 Task: Look for products in the category "Frozen Meals" from Forks Over Knives only.
Action: Mouse moved to (265, 112)
Screenshot: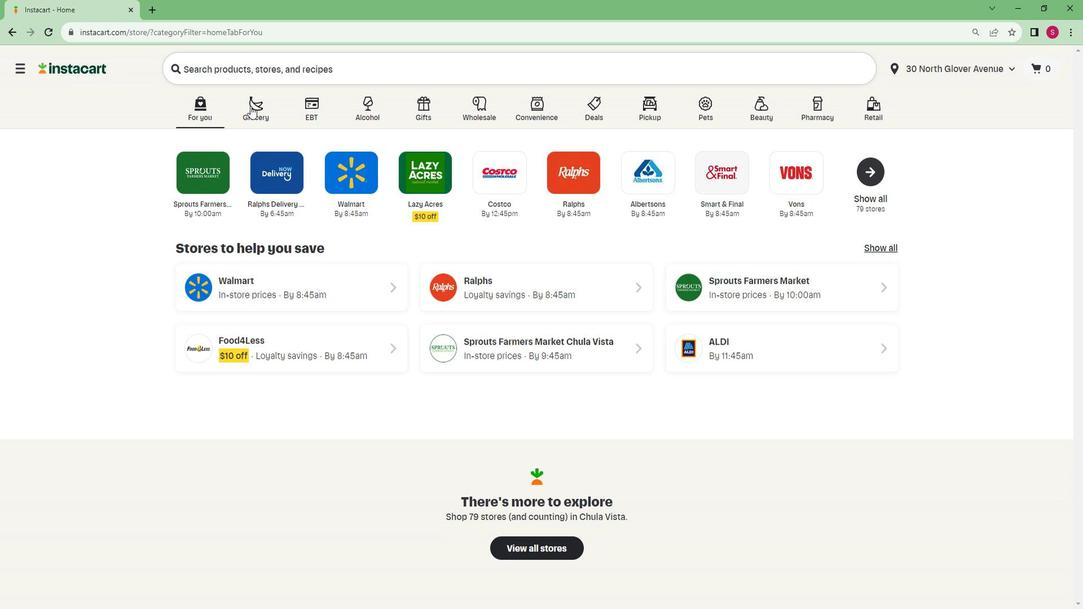 
Action: Mouse pressed left at (265, 112)
Screenshot: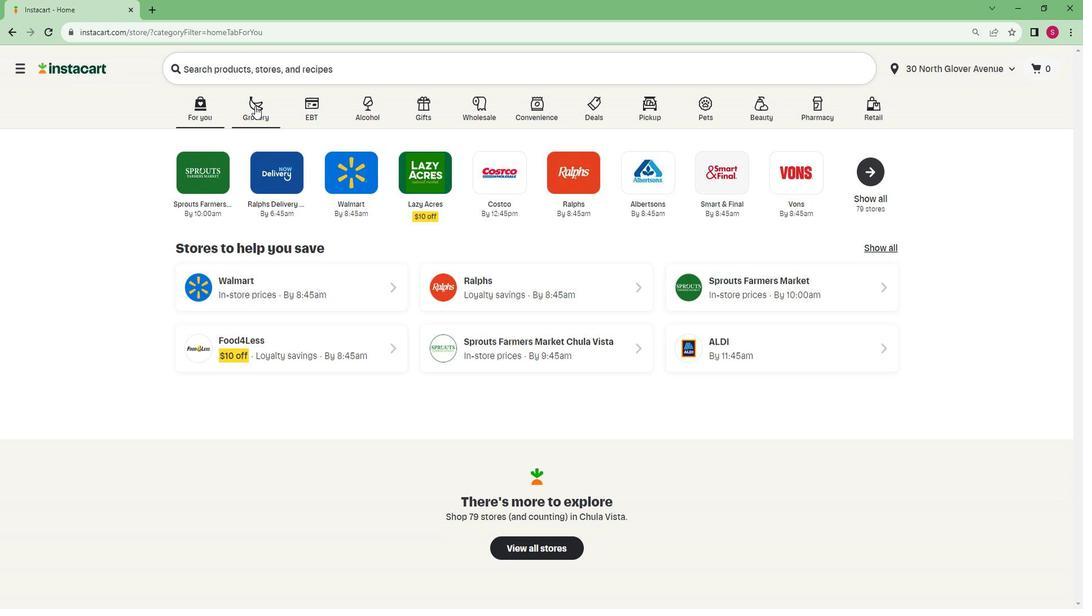 
Action: Mouse moved to (252, 336)
Screenshot: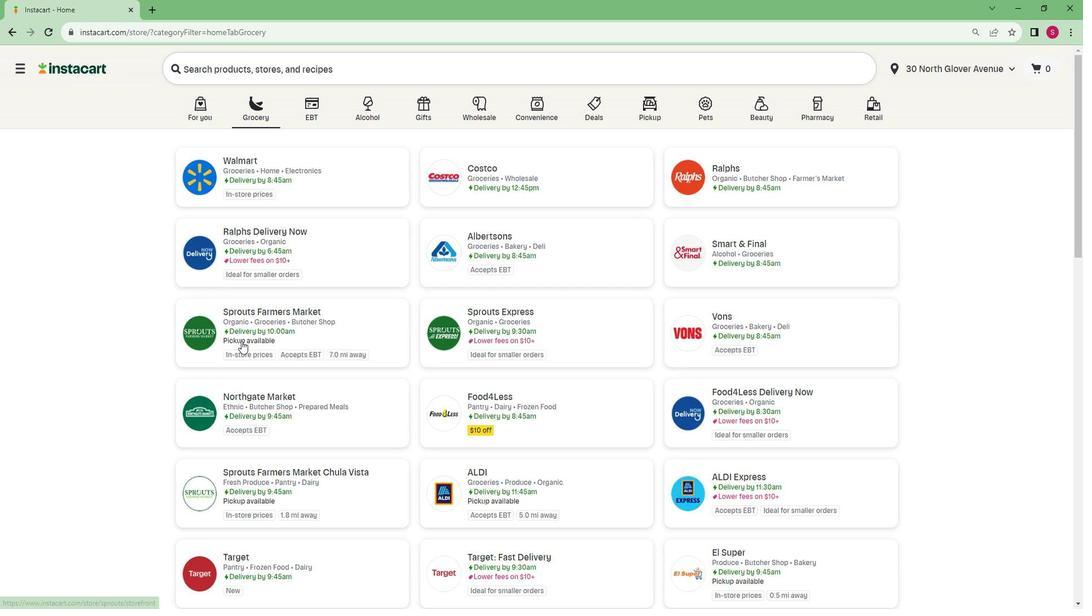 
Action: Mouse pressed left at (252, 336)
Screenshot: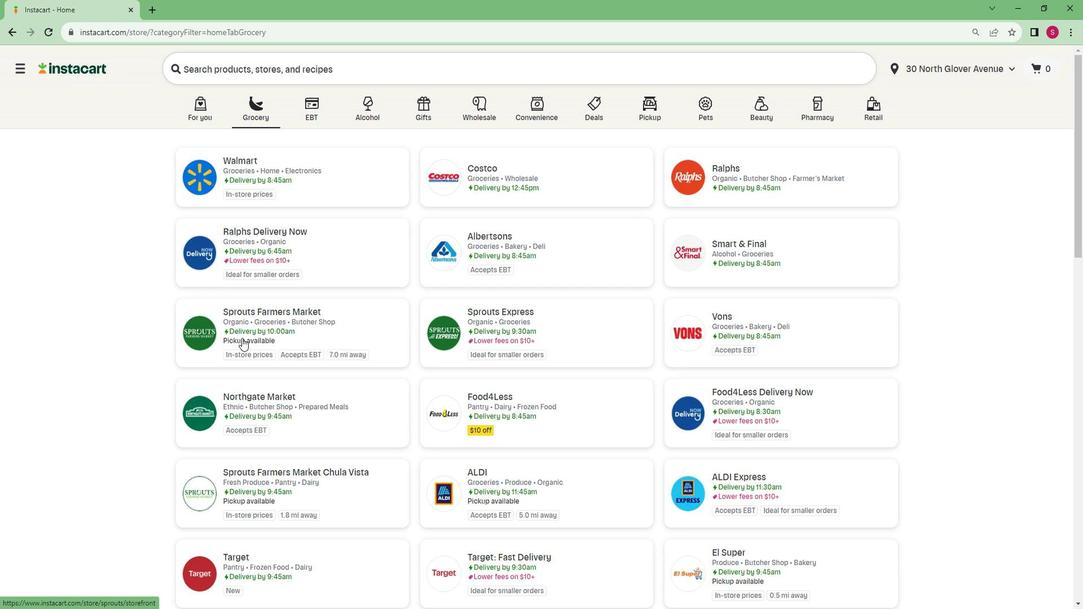 
Action: Mouse moved to (93, 449)
Screenshot: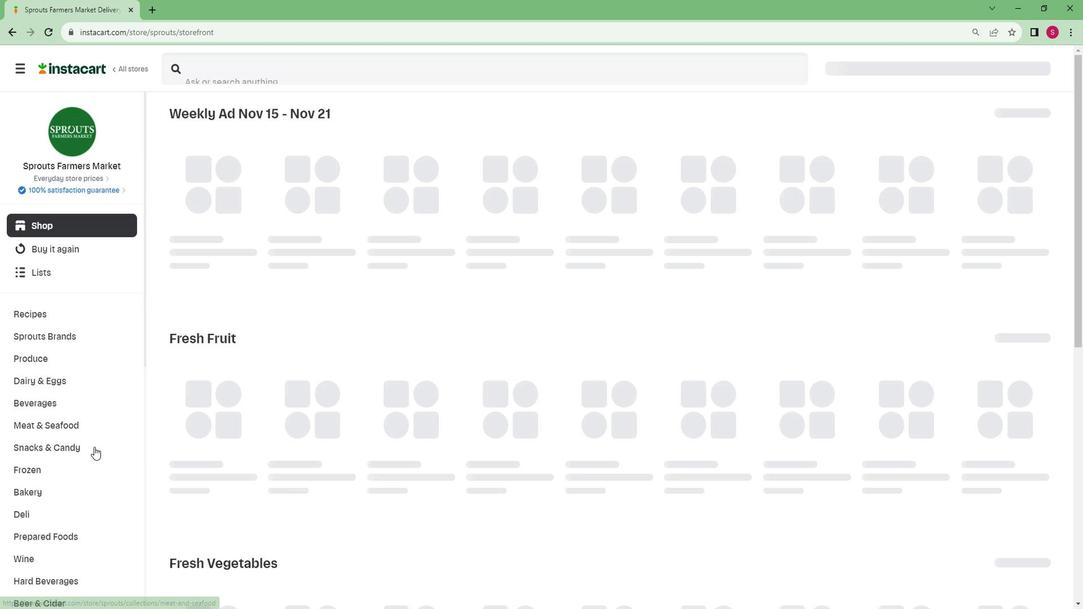 
Action: Mouse scrolled (93, 448) with delta (0, 0)
Screenshot: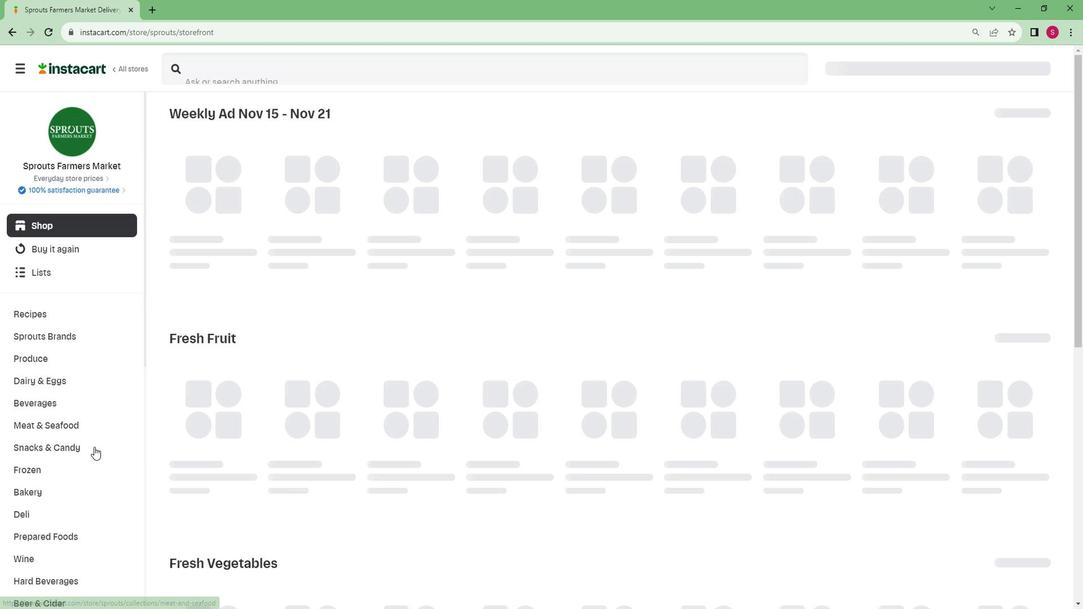 
Action: Mouse moved to (90, 451)
Screenshot: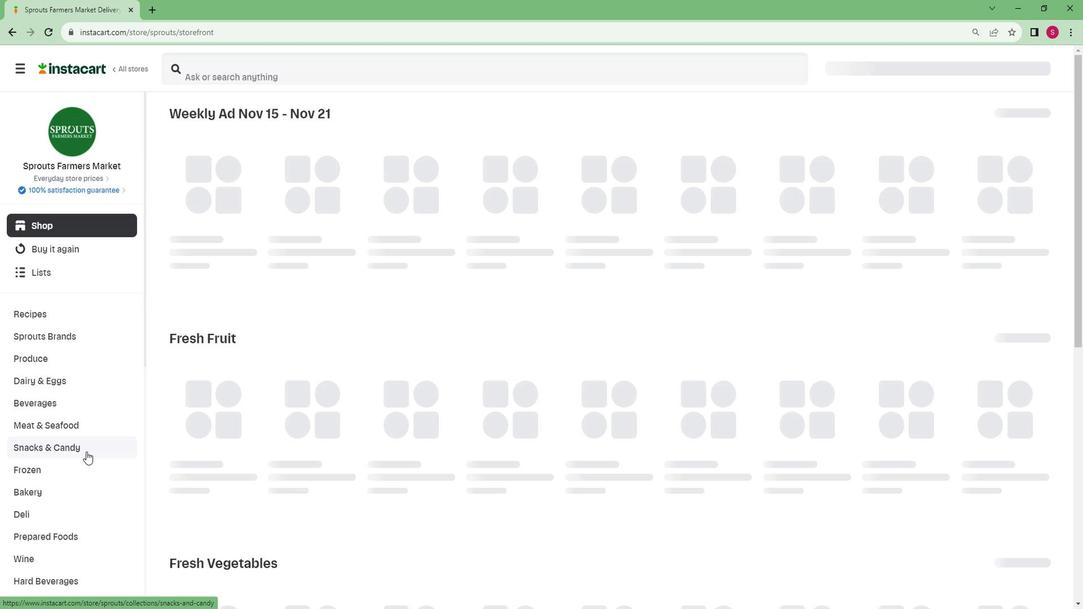 
Action: Mouse scrolled (90, 451) with delta (0, 0)
Screenshot: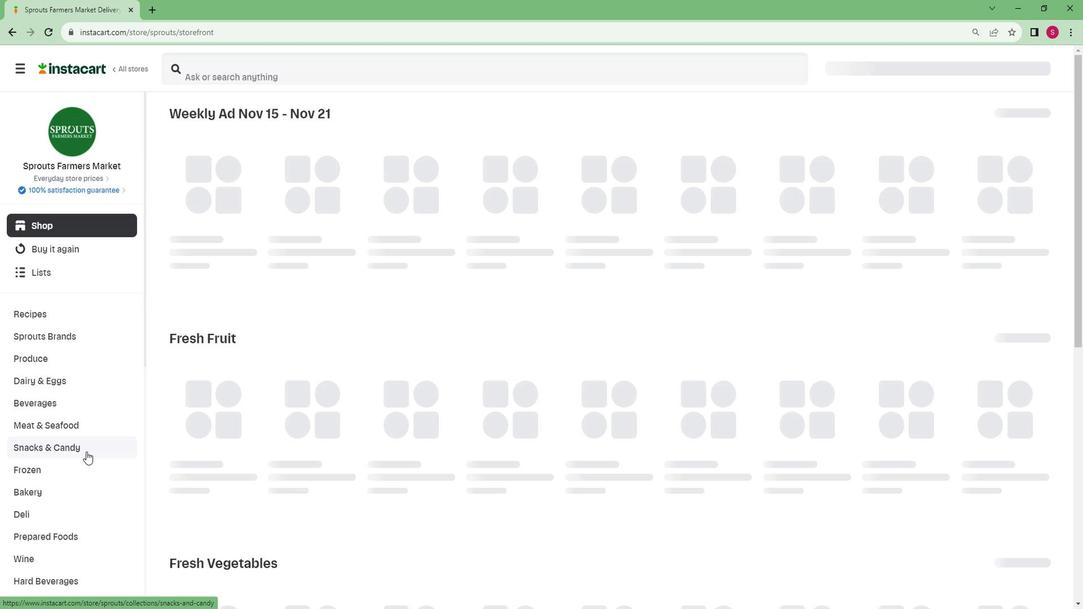 
Action: Mouse moved to (89, 452)
Screenshot: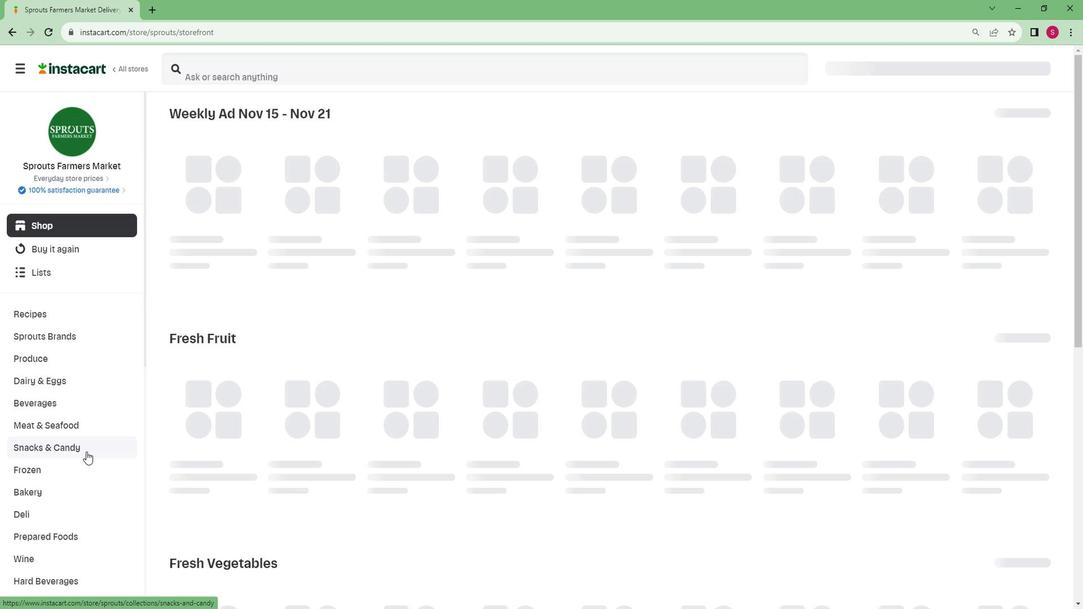 
Action: Mouse scrolled (89, 451) with delta (0, 0)
Screenshot: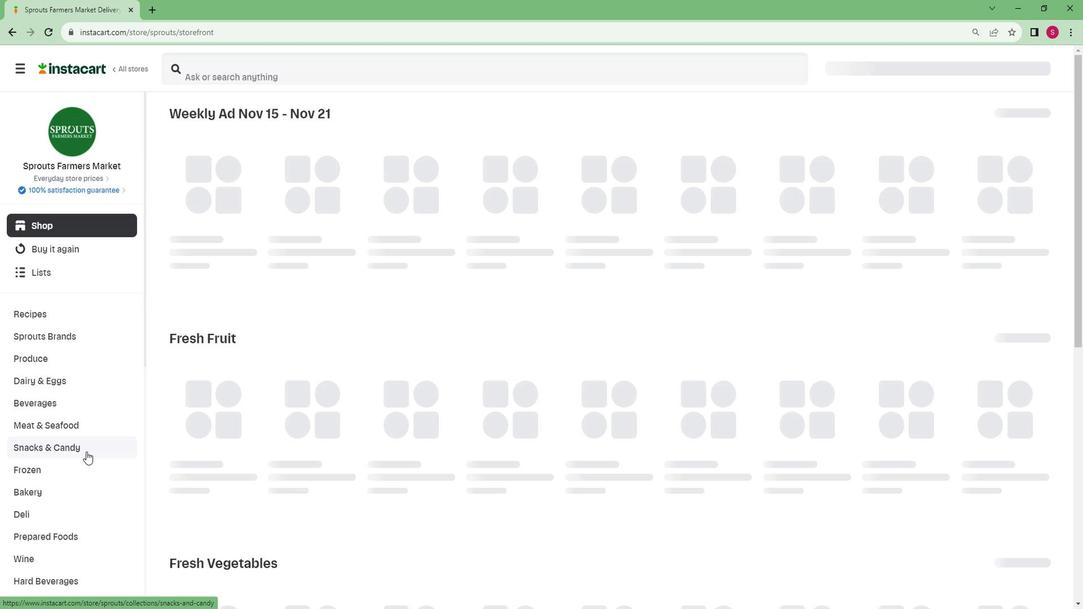 
Action: Mouse moved to (87, 452)
Screenshot: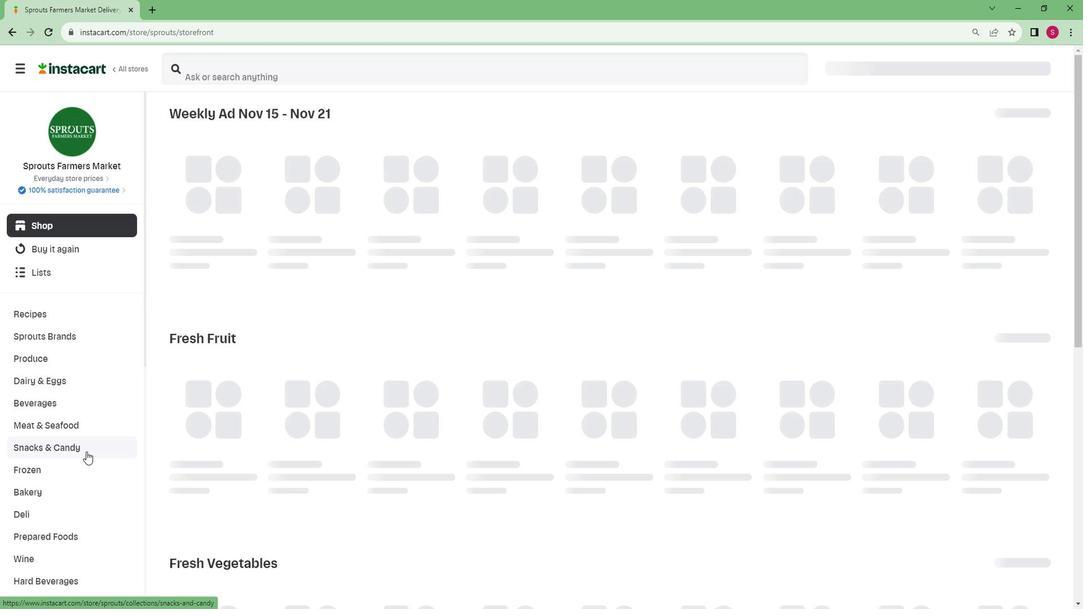 
Action: Mouse scrolled (87, 451) with delta (0, 0)
Screenshot: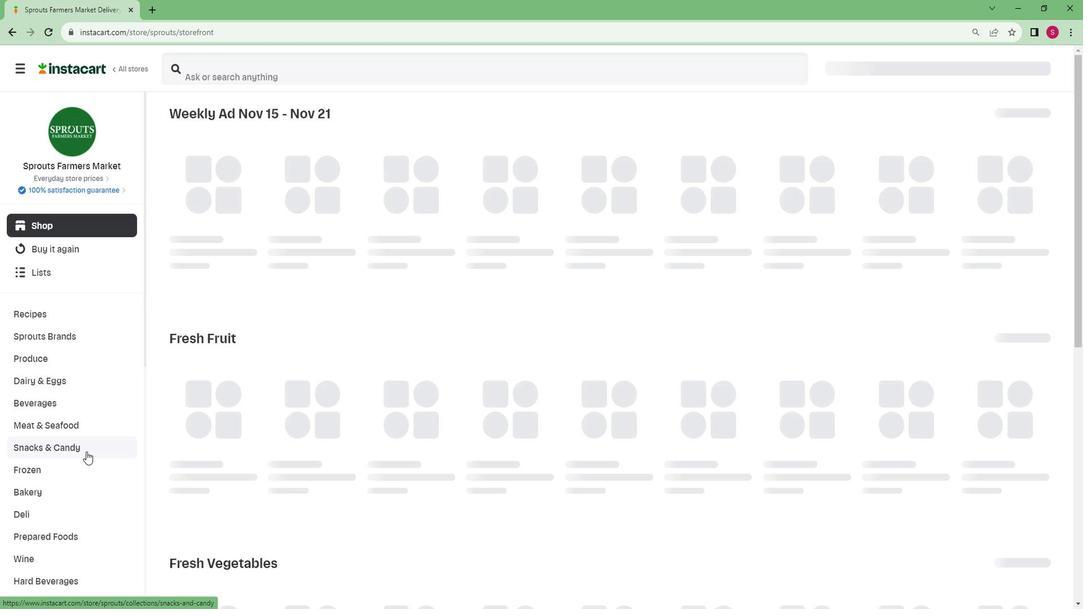 
Action: Mouse moved to (86, 453)
Screenshot: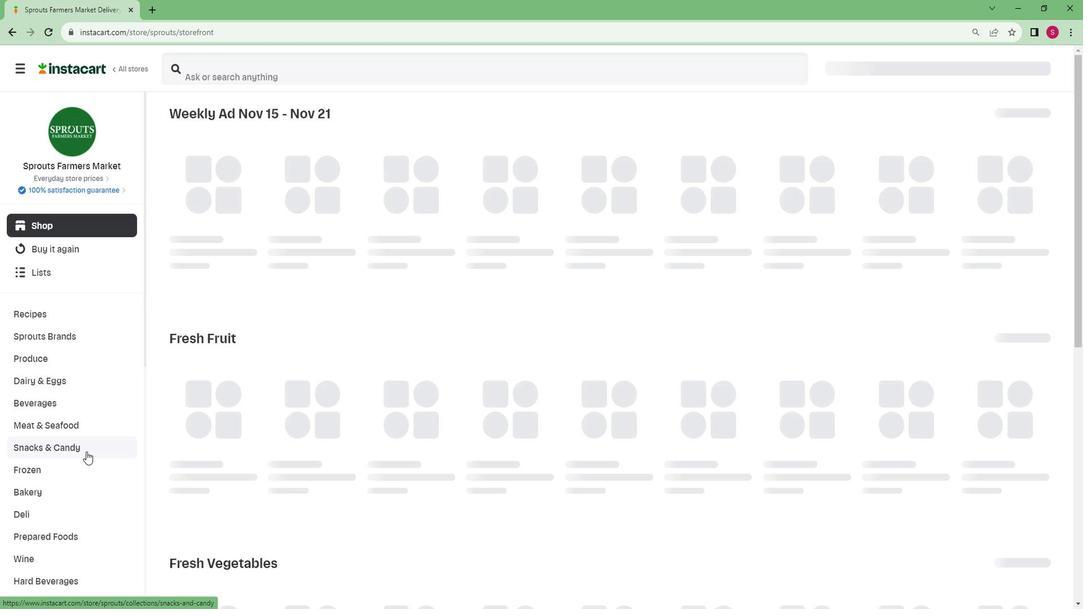 
Action: Mouse scrolled (86, 452) with delta (0, 0)
Screenshot: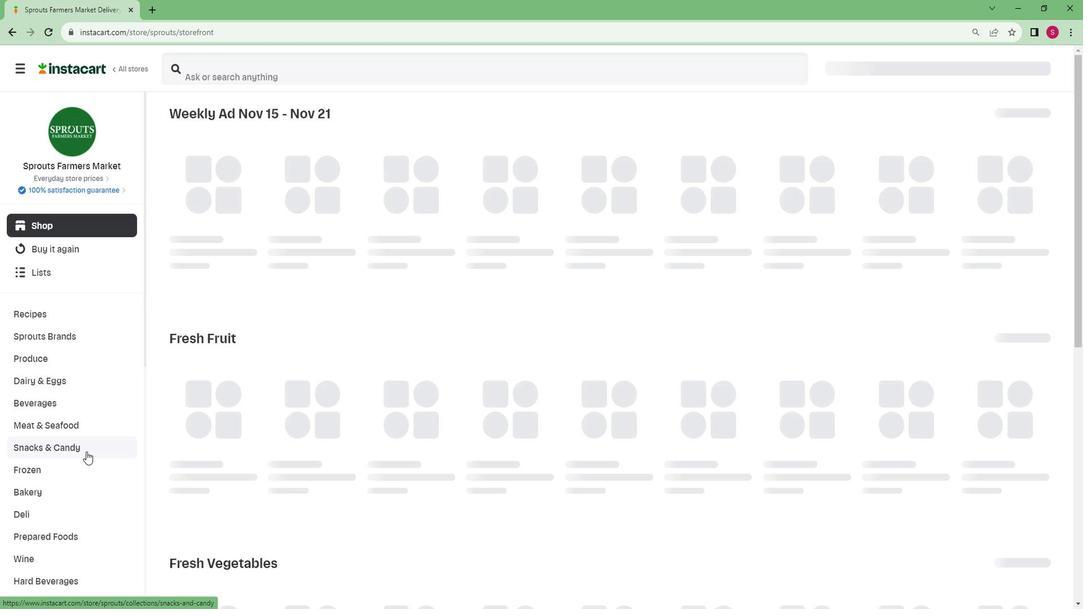 
Action: Mouse moved to (86, 453)
Screenshot: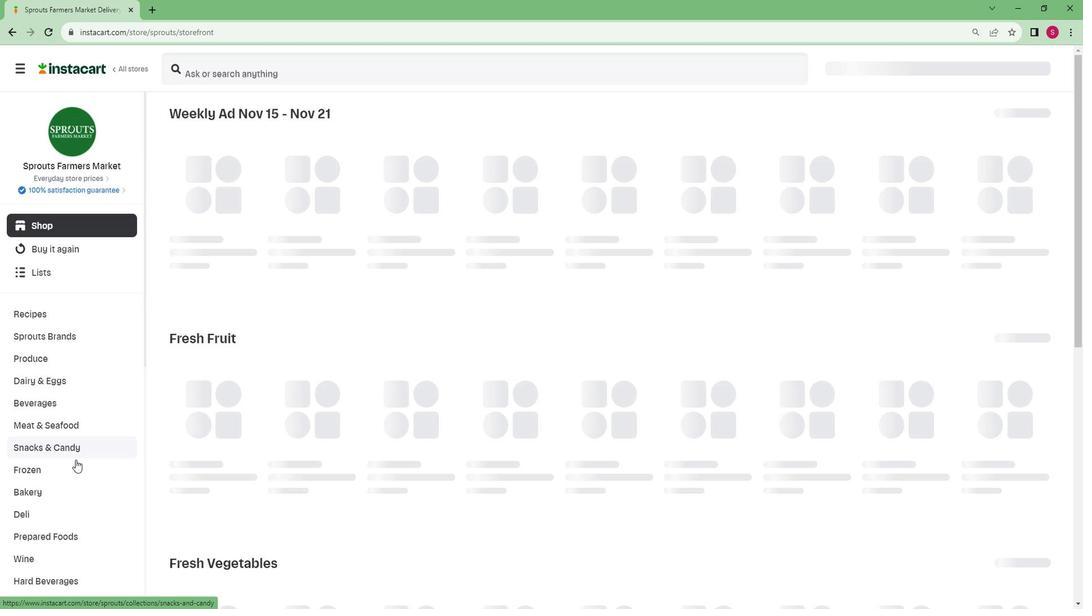 
Action: Mouse scrolled (86, 452) with delta (0, 0)
Screenshot: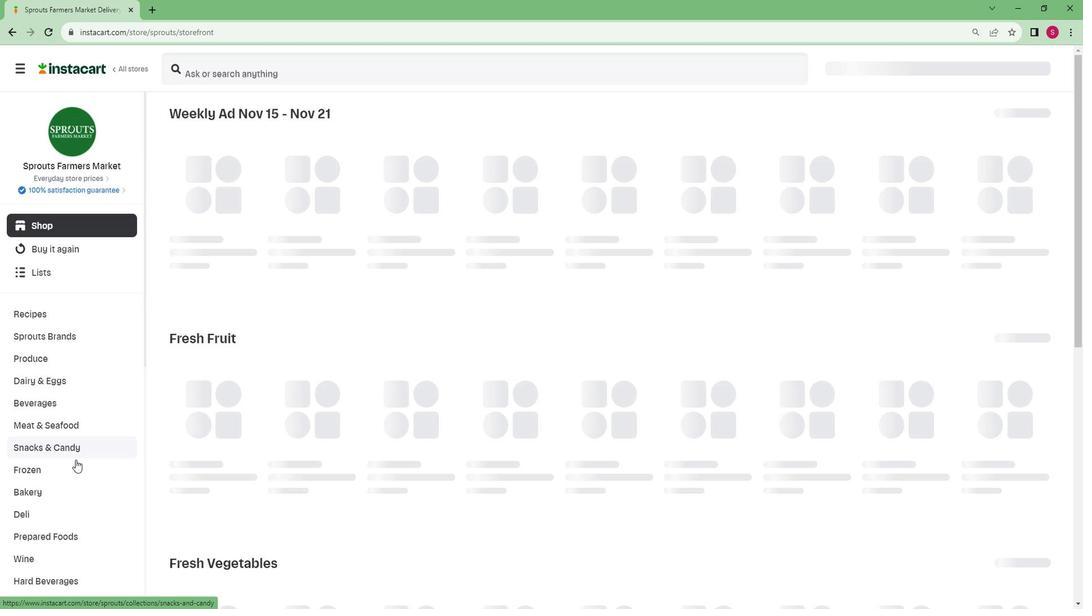 
Action: Mouse moved to (85, 453)
Screenshot: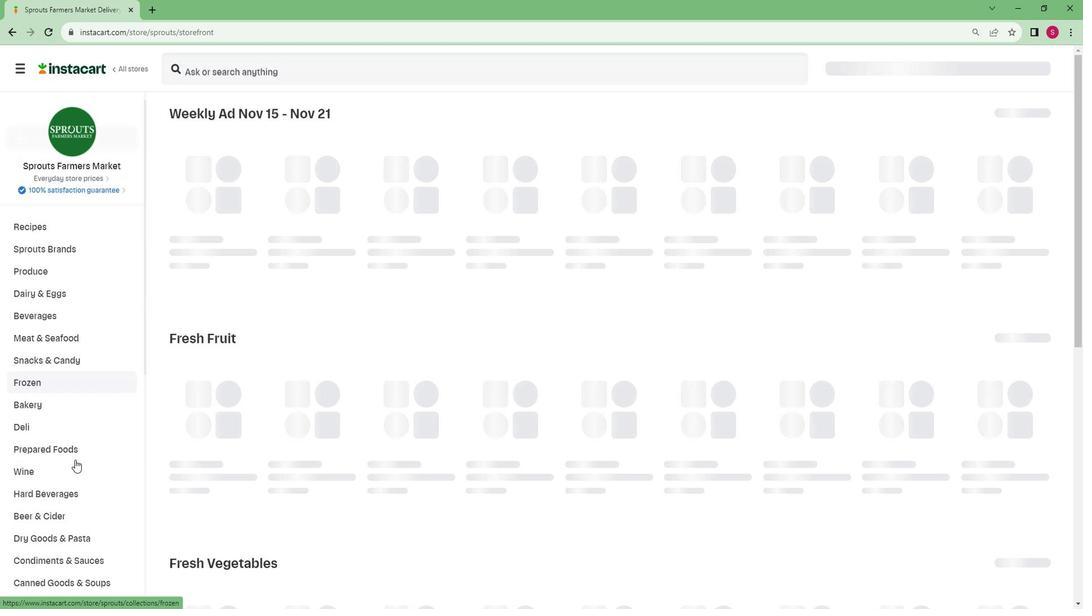 
Action: Mouse scrolled (85, 452) with delta (0, 0)
Screenshot: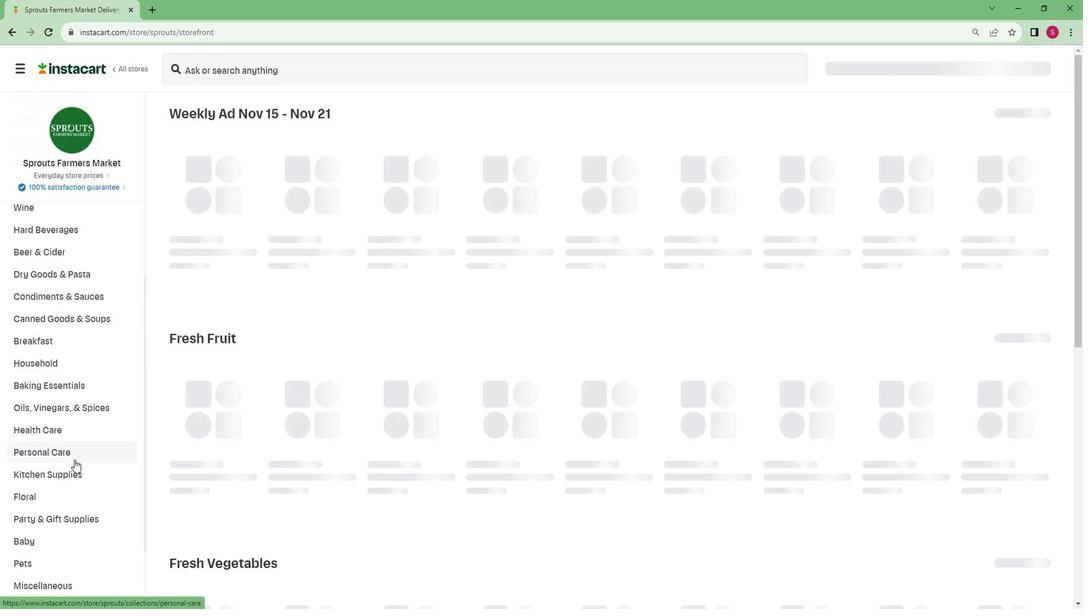 
Action: Mouse scrolled (85, 452) with delta (0, 0)
Screenshot: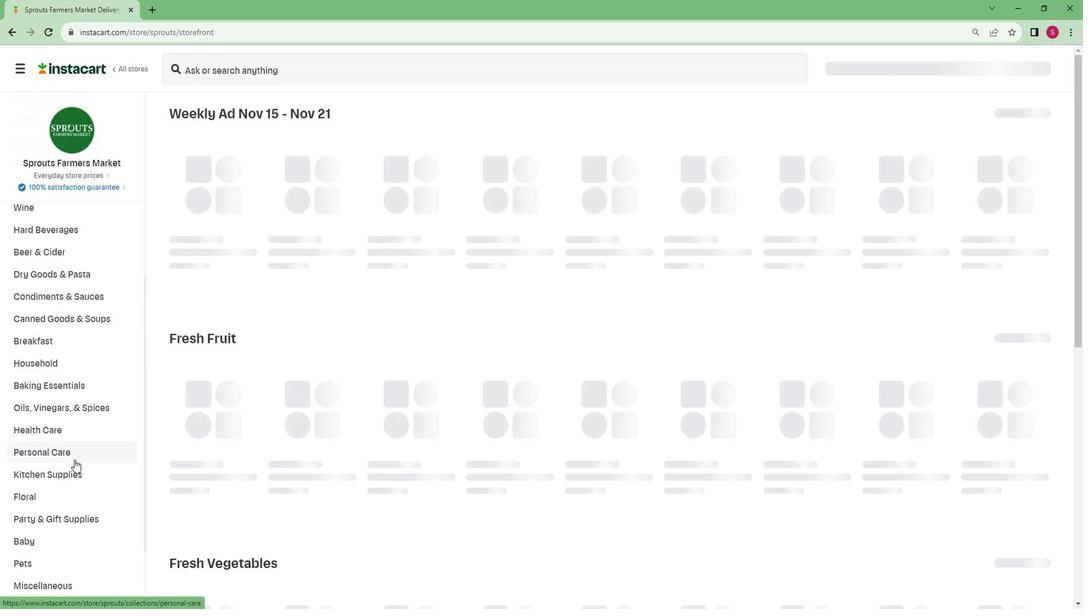 
Action: Mouse scrolled (85, 452) with delta (0, 0)
Screenshot: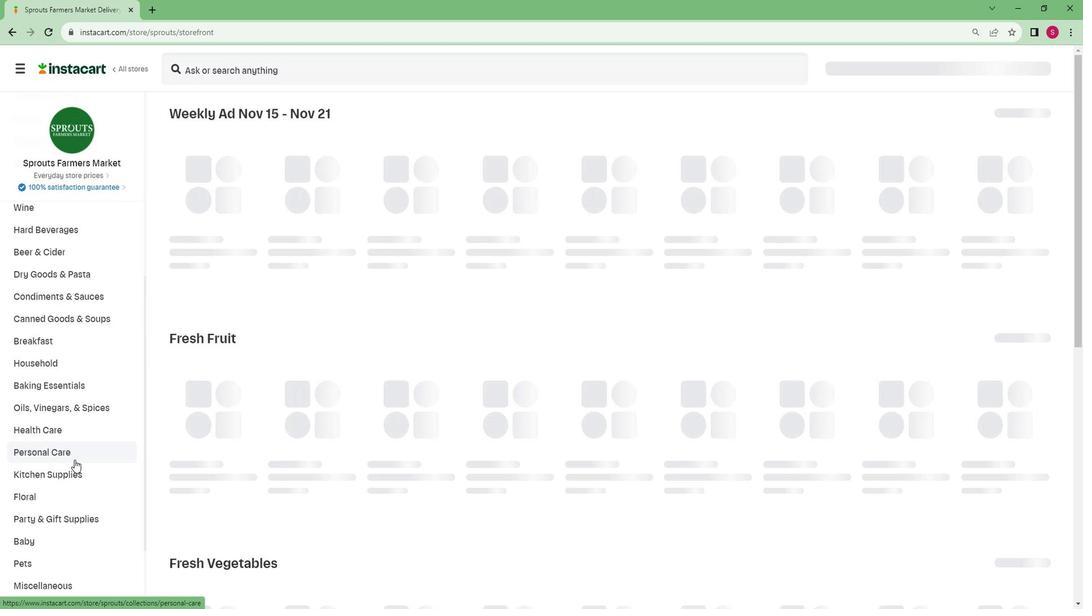 
Action: Mouse scrolled (85, 452) with delta (0, 0)
Screenshot: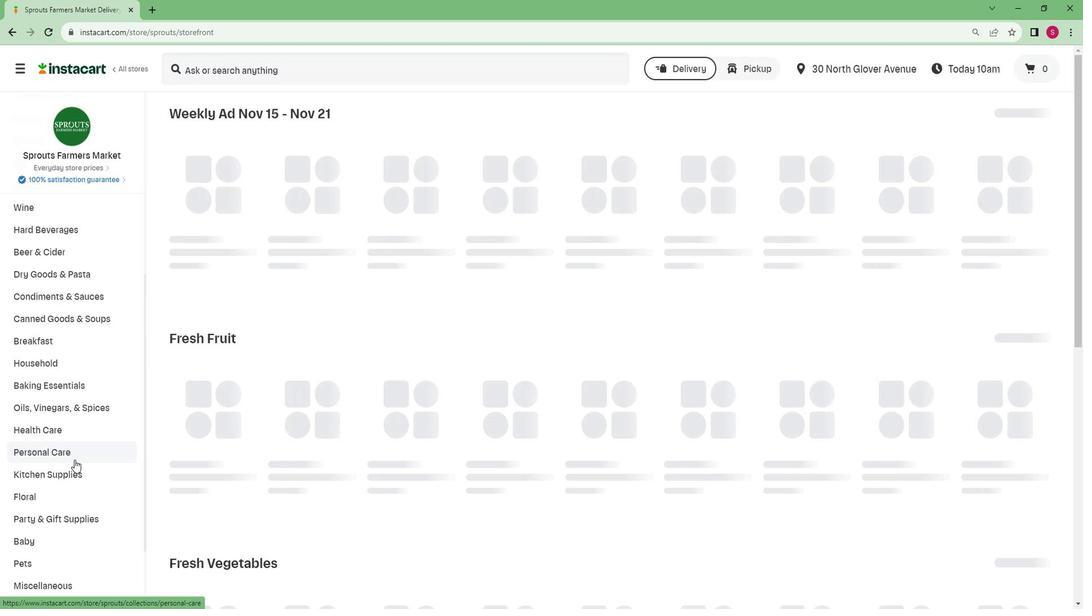 
Action: Mouse moved to (42, 581)
Screenshot: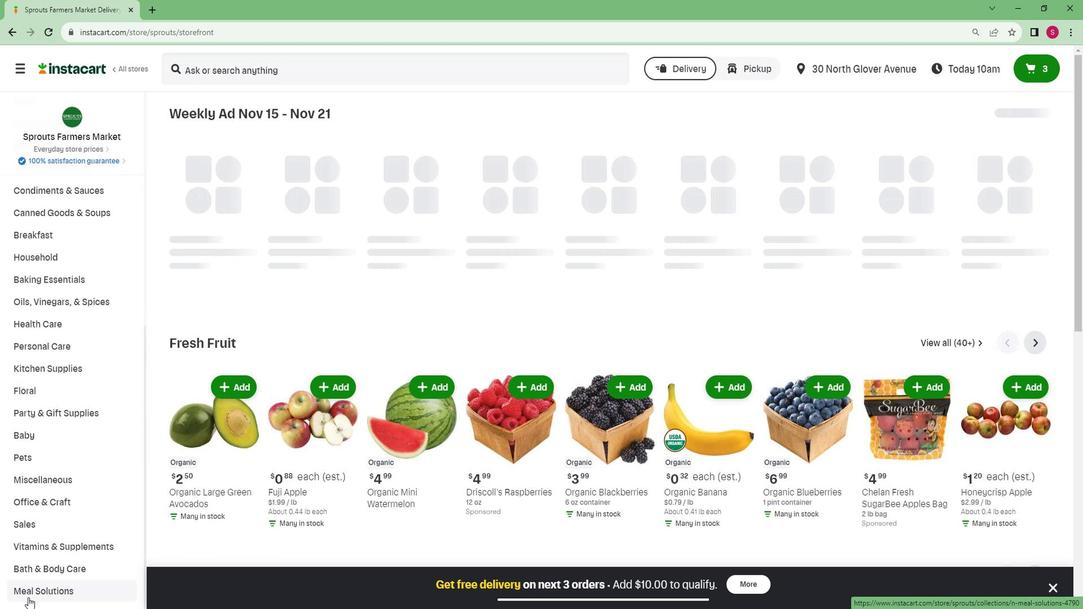 
Action: Mouse pressed left at (42, 581)
Screenshot: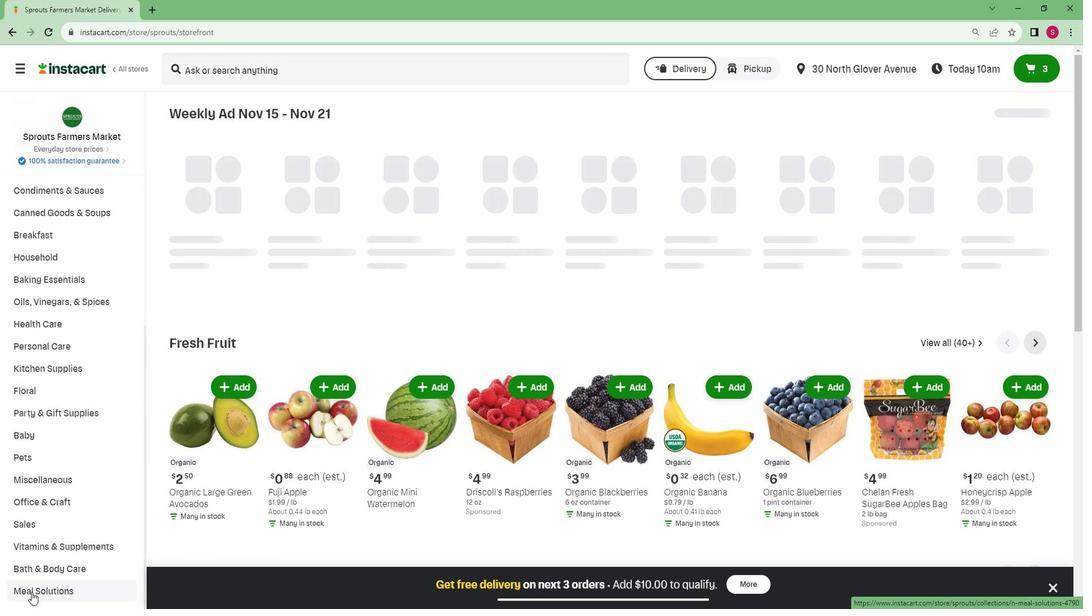 
Action: Mouse moved to (59, 543)
Screenshot: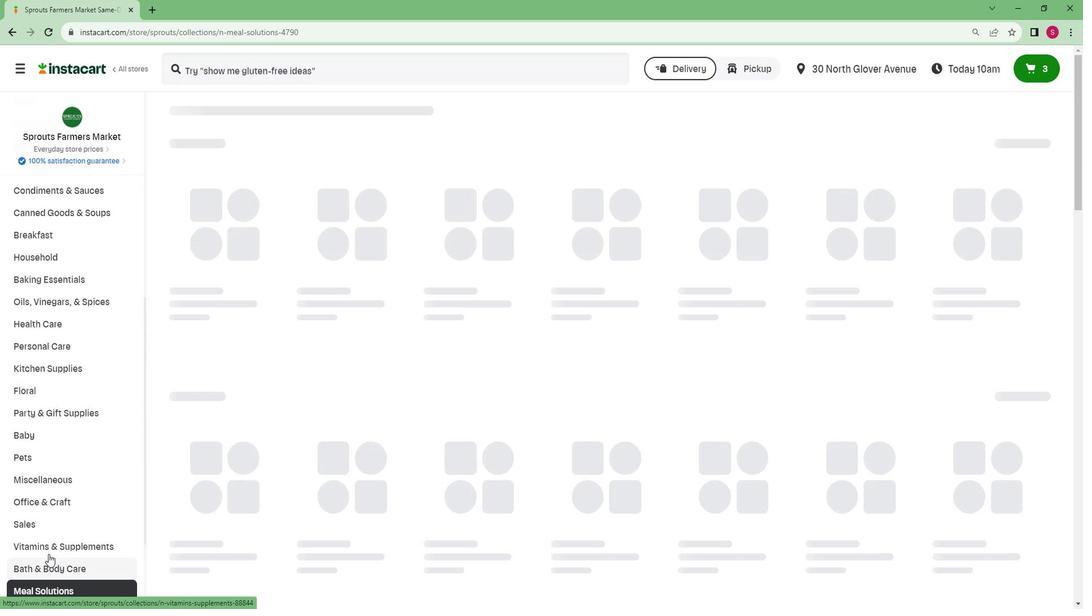 
Action: Mouse scrolled (59, 543) with delta (0, 0)
Screenshot: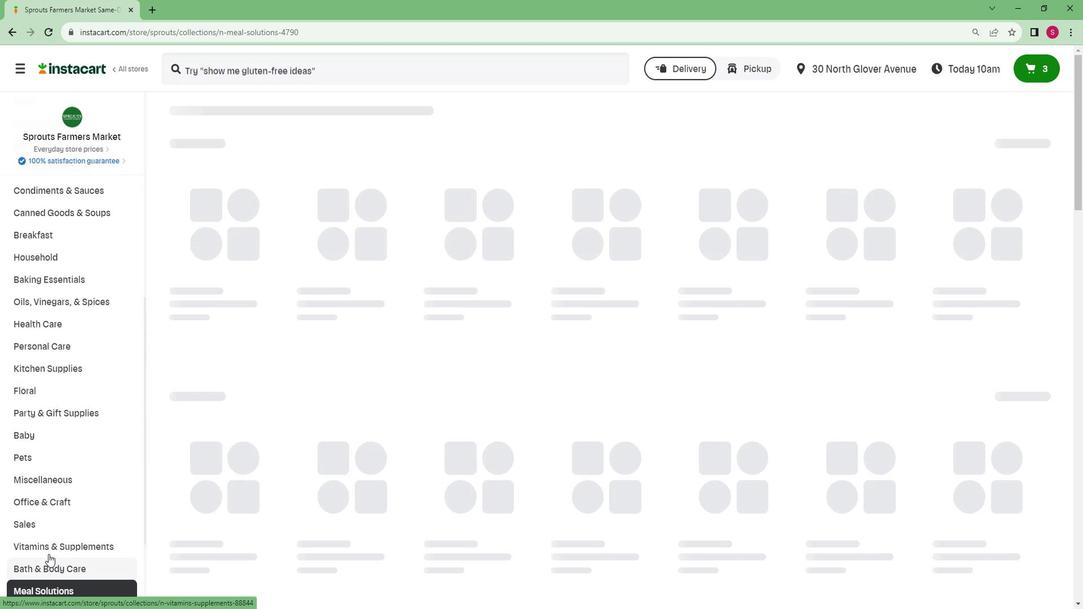 
Action: Mouse scrolled (59, 543) with delta (0, 0)
Screenshot: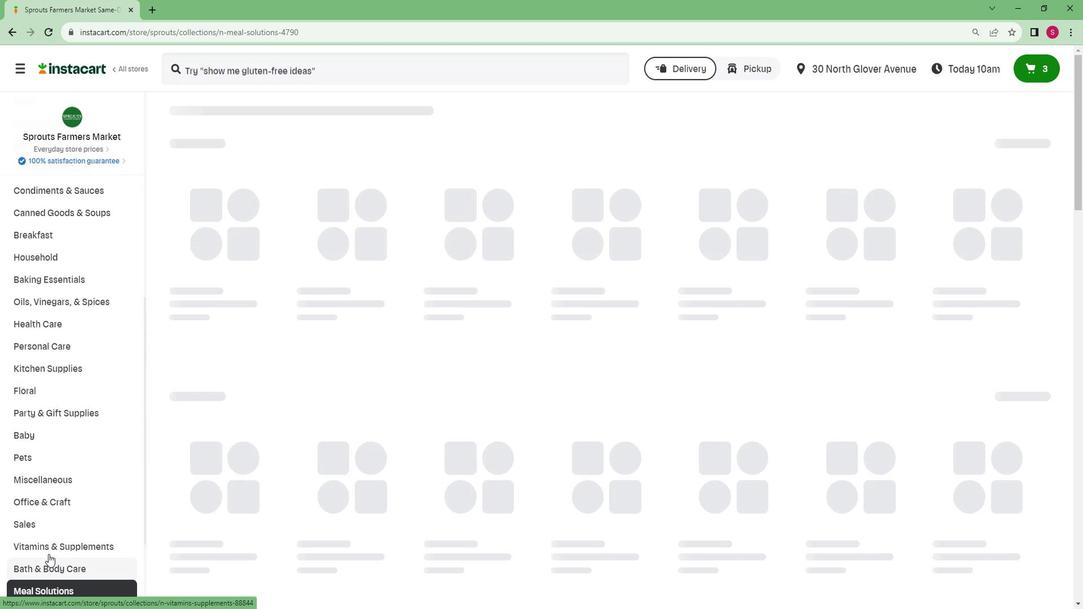 
Action: Mouse scrolled (59, 543) with delta (0, 0)
Screenshot: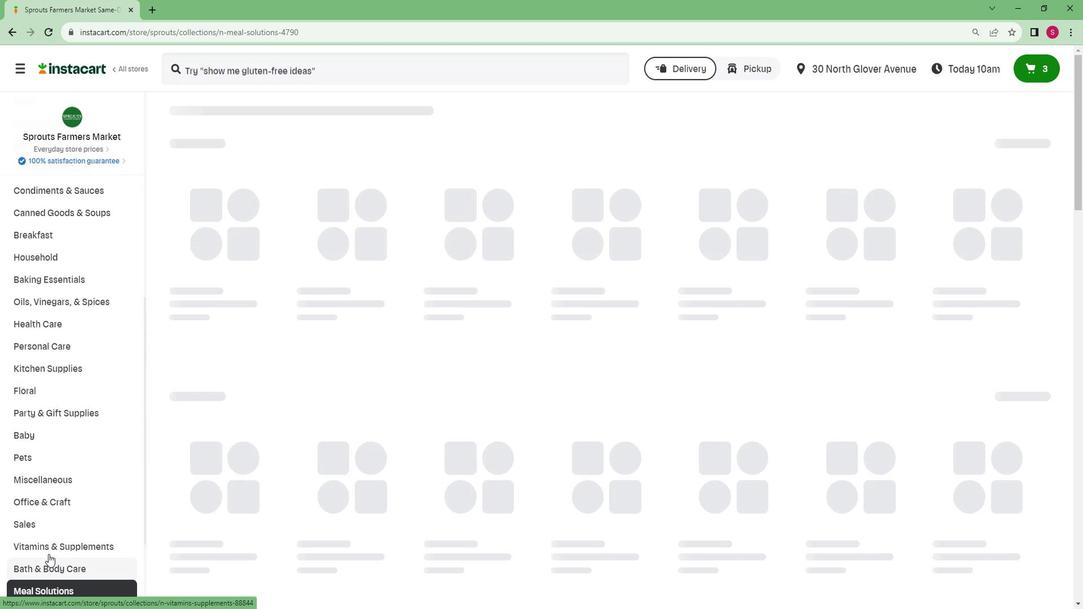 
Action: Mouse scrolled (59, 543) with delta (0, 0)
Screenshot: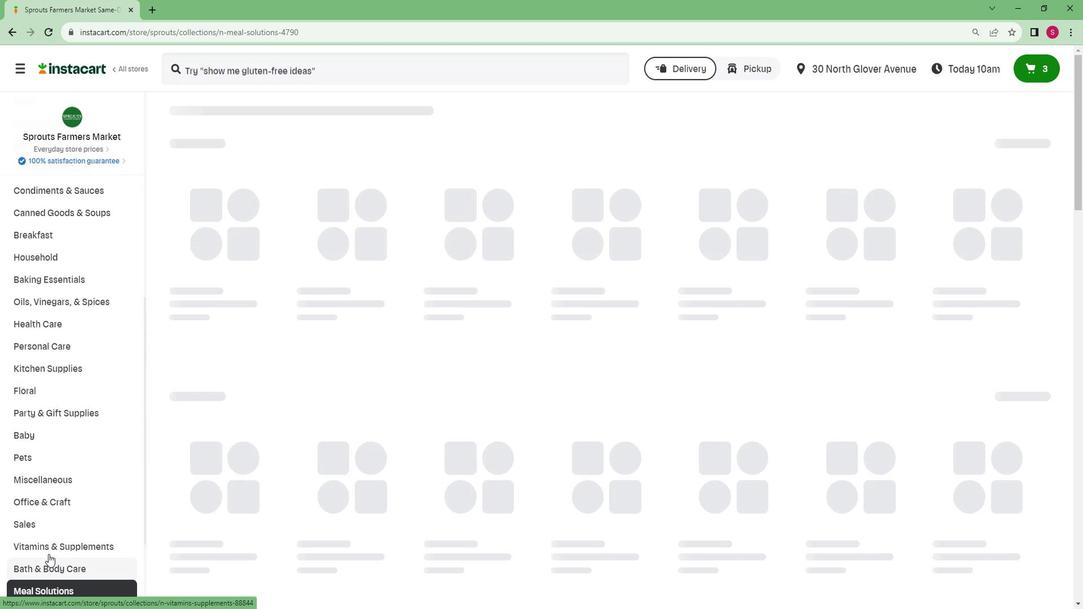 
Action: Mouse scrolled (59, 543) with delta (0, 0)
Screenshot: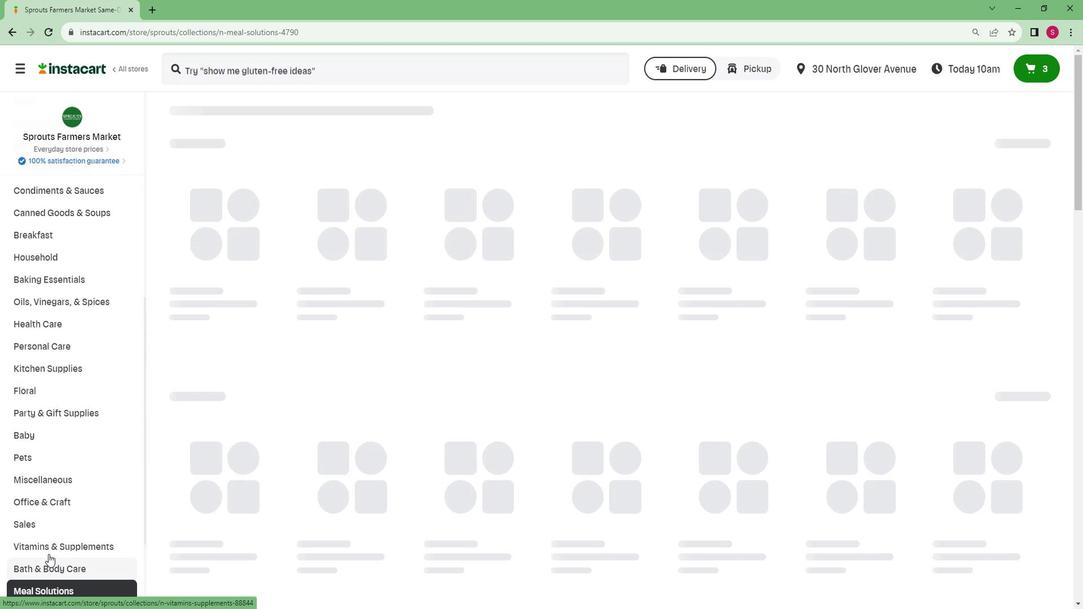 
Action: Mouse scrolled (59, 543) with delta (0, 0)
Screenshot: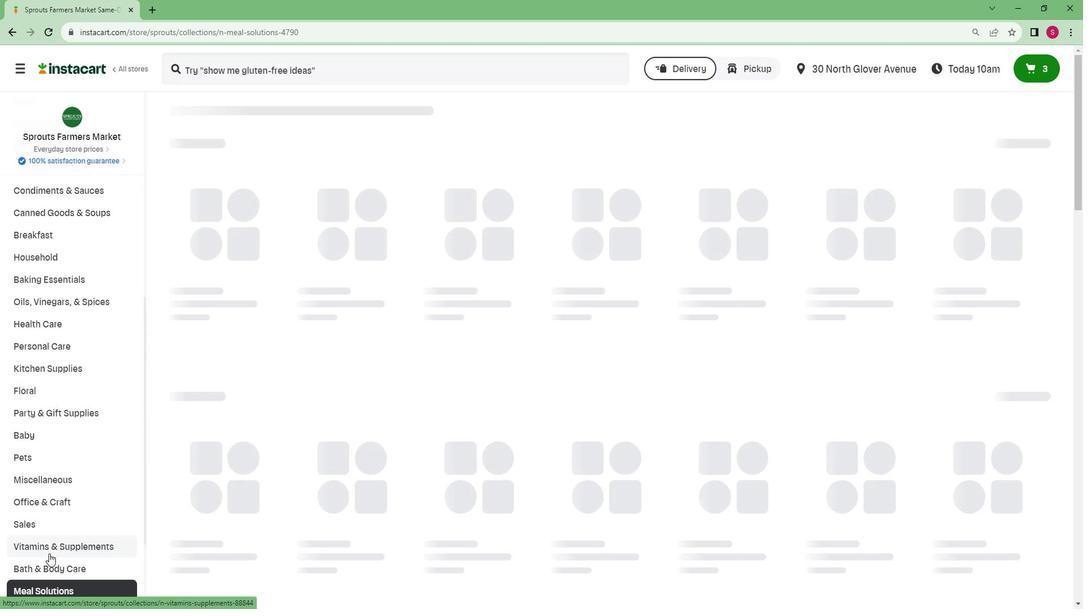 
Action: Mouse scrolled (59, 543) with delta (0, 0)
Screenshot: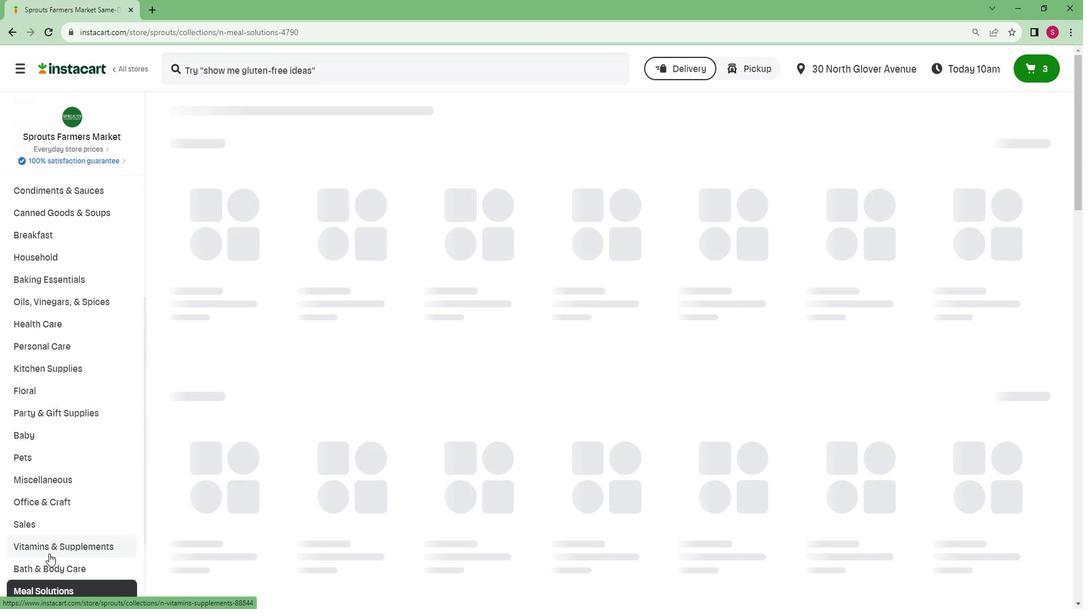 
Action: Mouse moved to (47, 576)
Screenshot: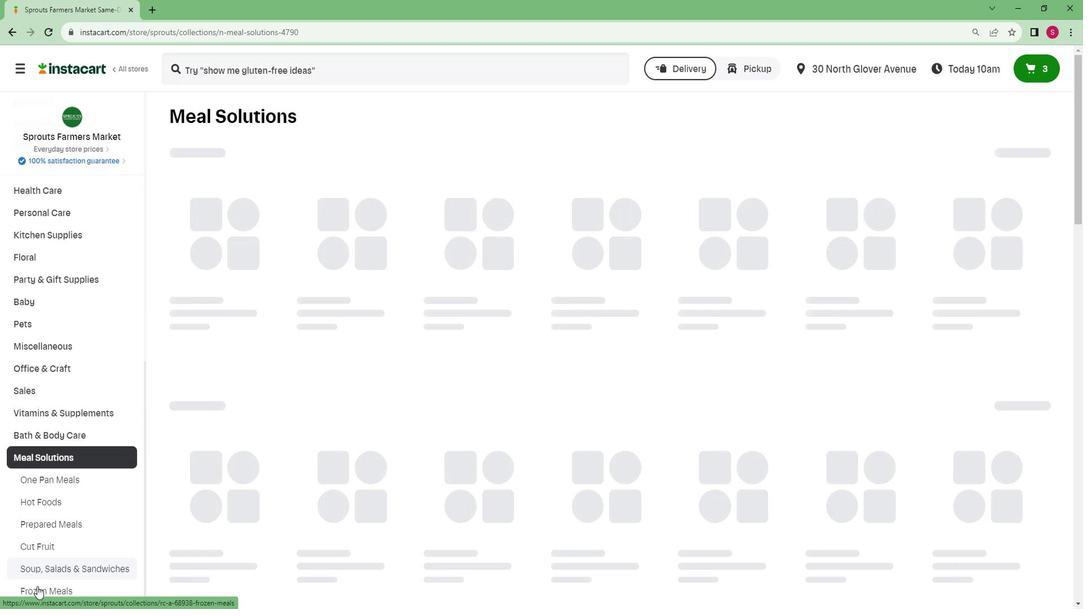 
Action: Mouse pressed left at (47, 576)
Screenshot: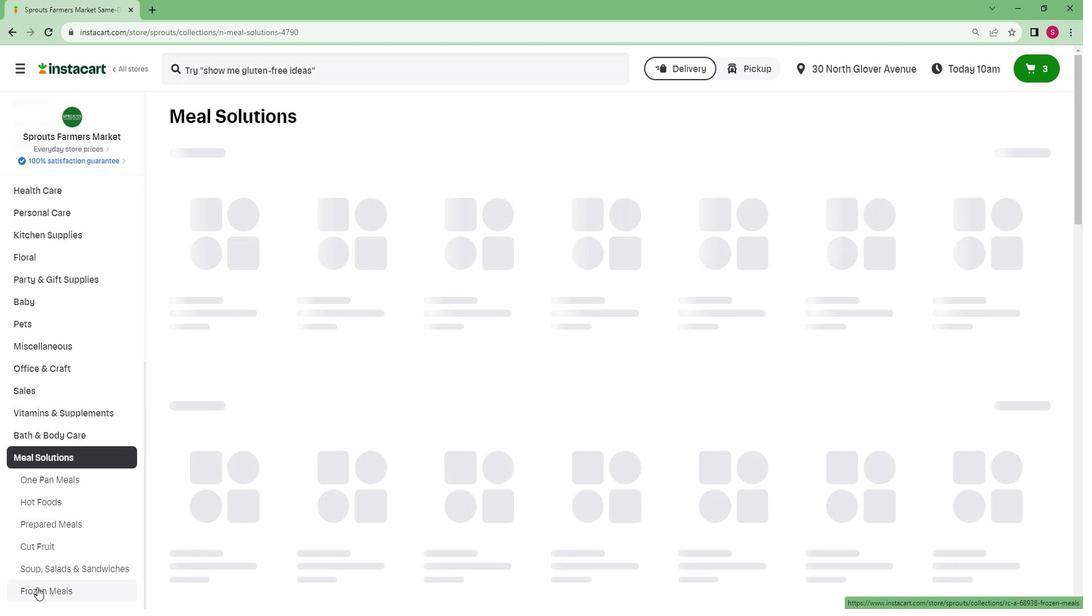 
Action: Mouse moved to (397, 164)
Screenshot: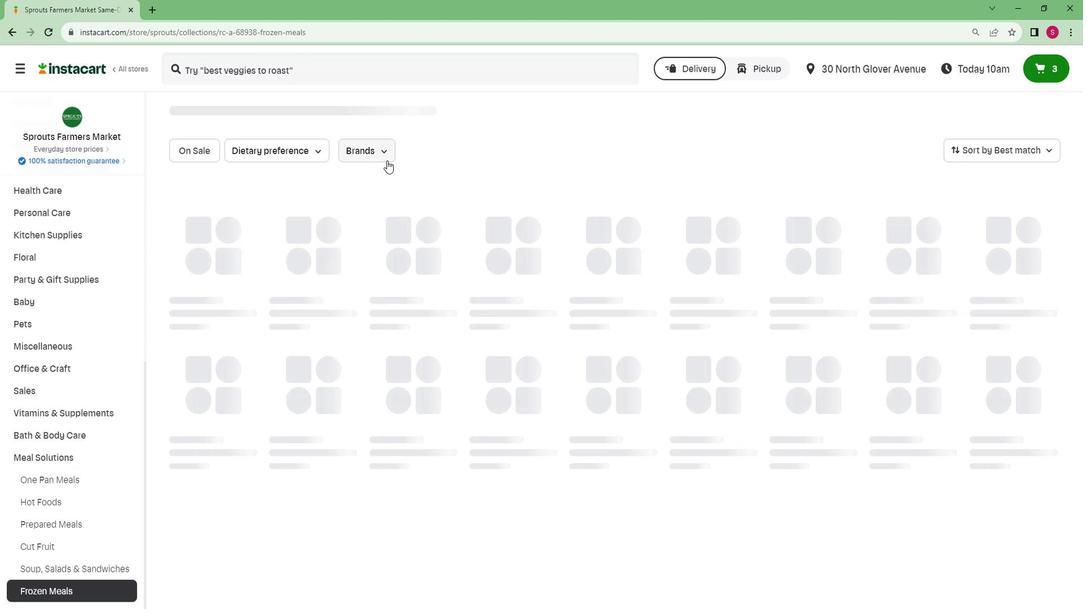 
Action: Mouse pressed left at (397, 164)
Screenshot: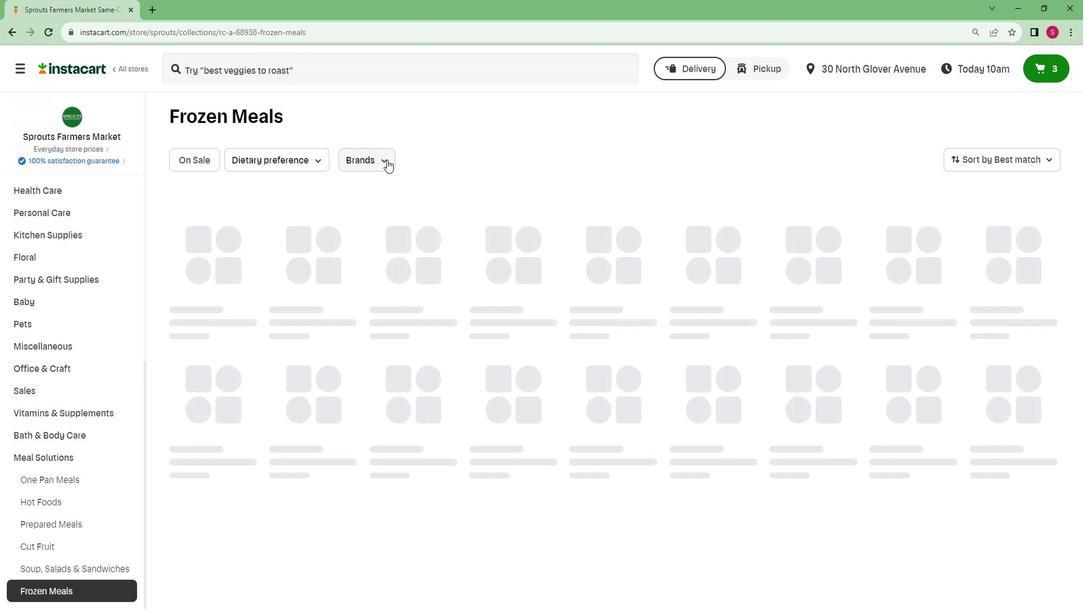 
Action: Mouse moved to (383, 280)
Screenshot: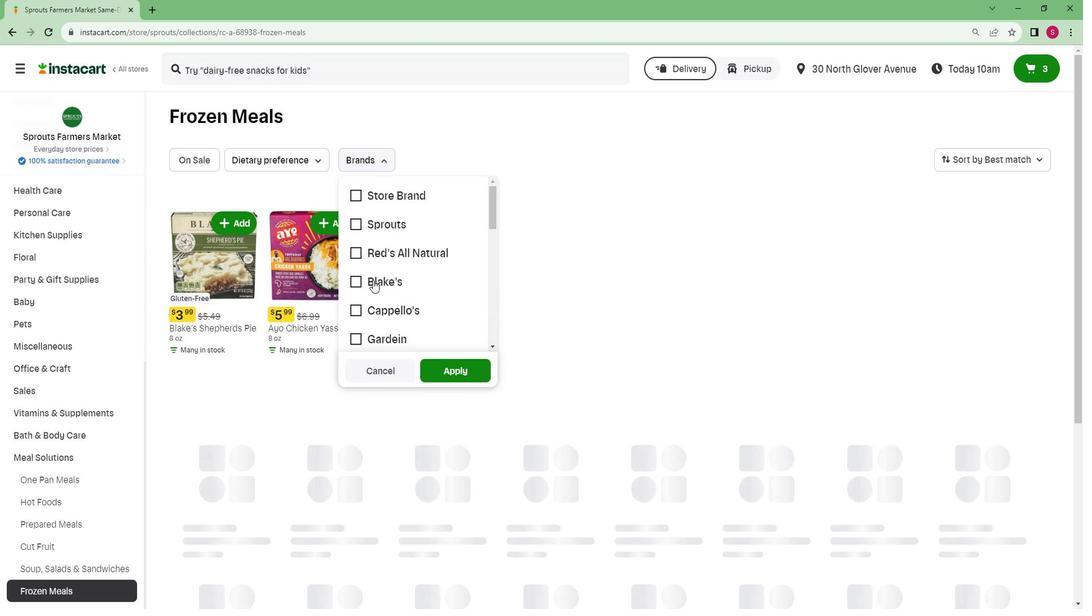 
Action: Mouse scrolled (383, 280) with delta (0, 0)
Screenshot: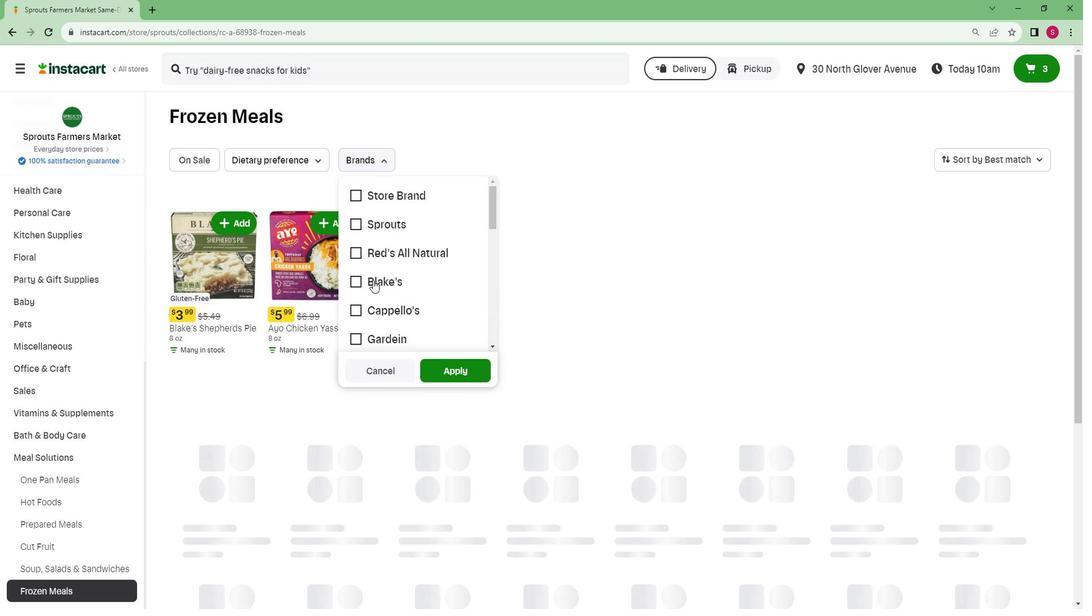 
Action: Mouse moved to (382, 281)
Screenshot: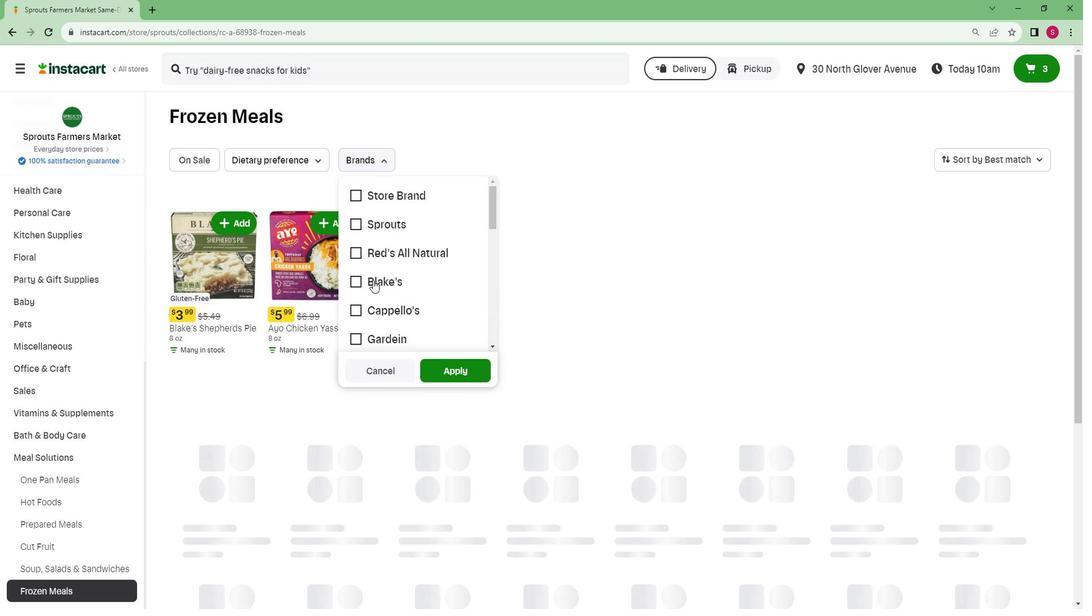 
Action: Mouse scrolled (382, 280) with delta (0, 0)
Screenshot: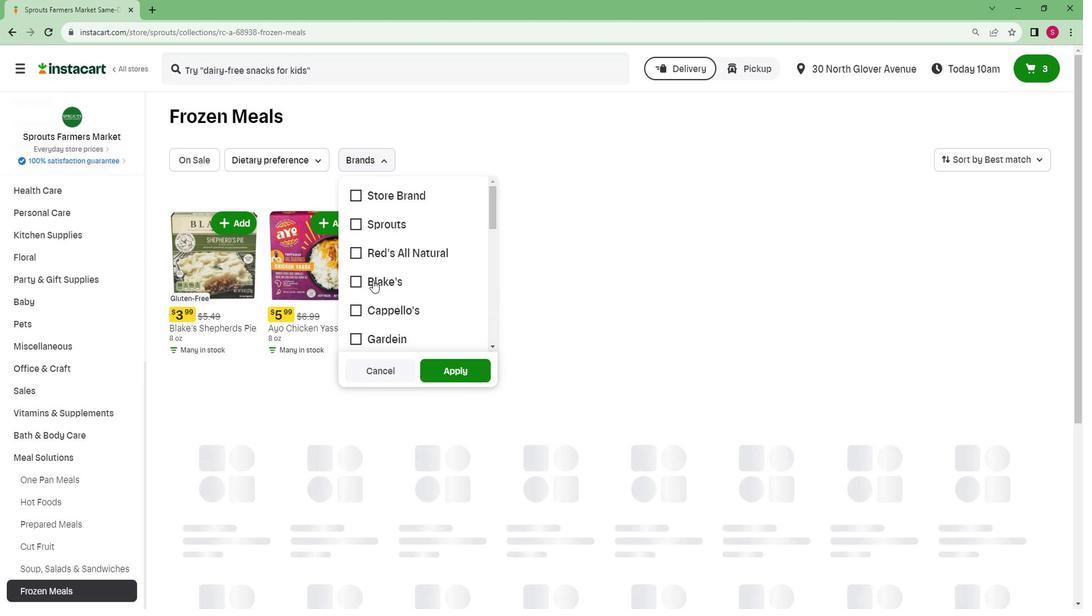 
Action: Mouse moved to (381, 284)
Screenshot: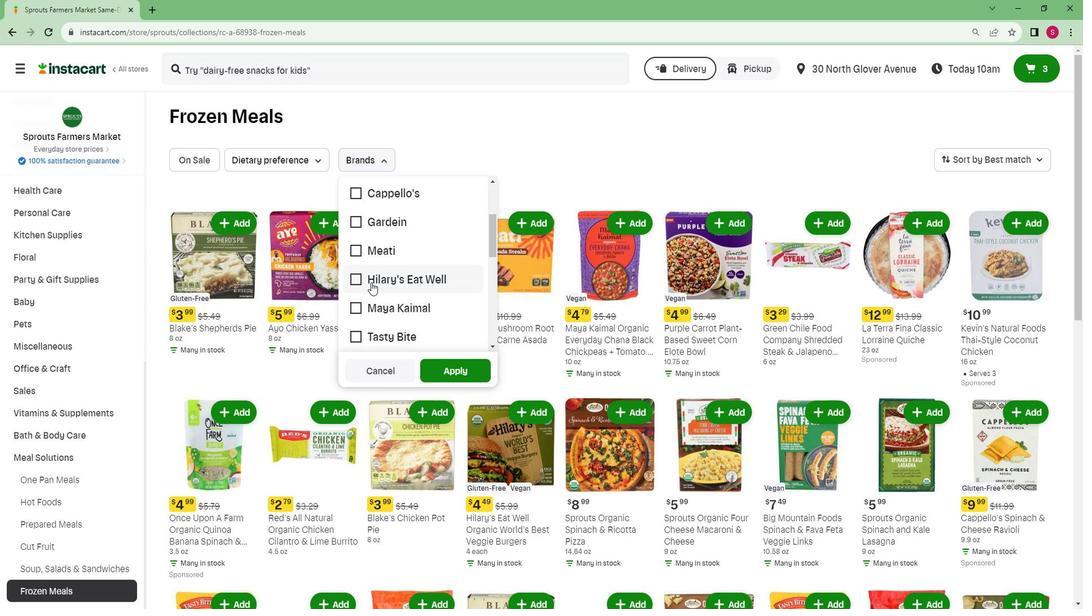 
Action: Mouse scrolled (381, 283) with delta (0, 0)
Screenshot: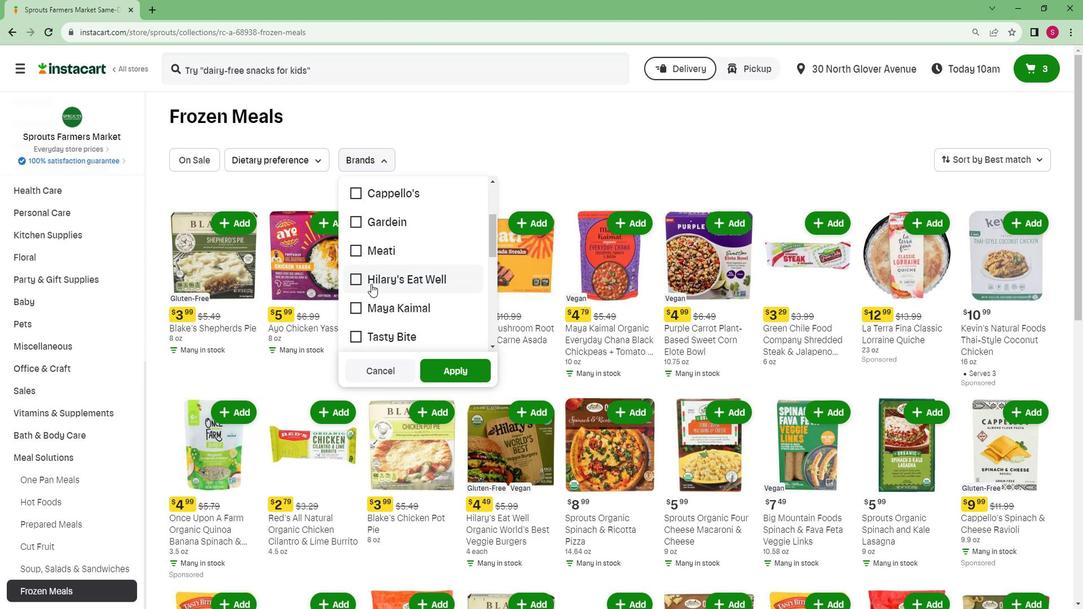 
Action: Mouse scrolled (381, 283) with delta (0, 0)
Screenshot: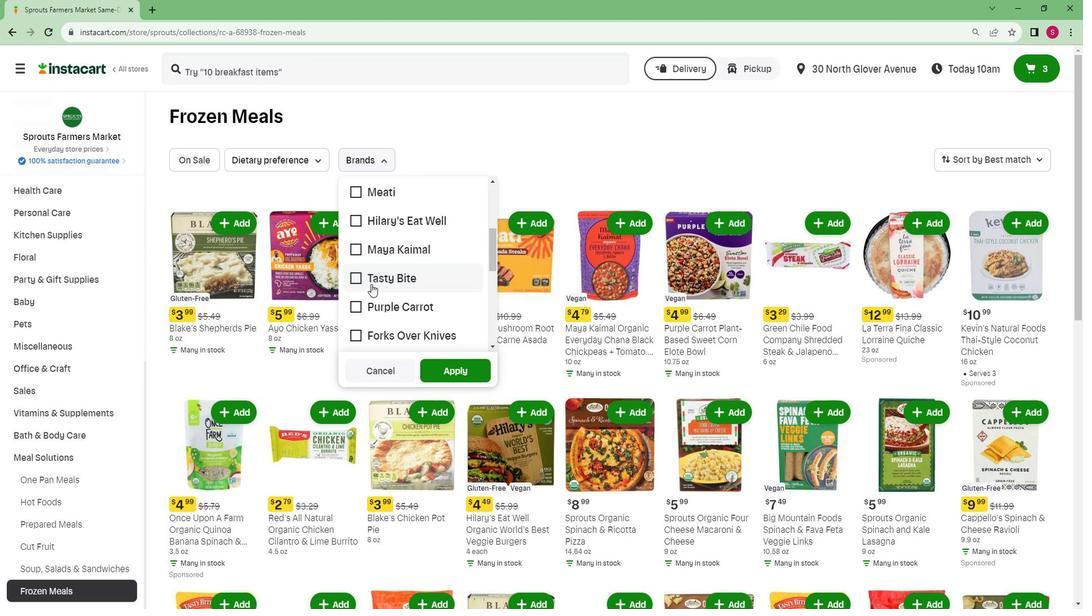 
Action: Mouse moved to (384, 282)
Screenshot: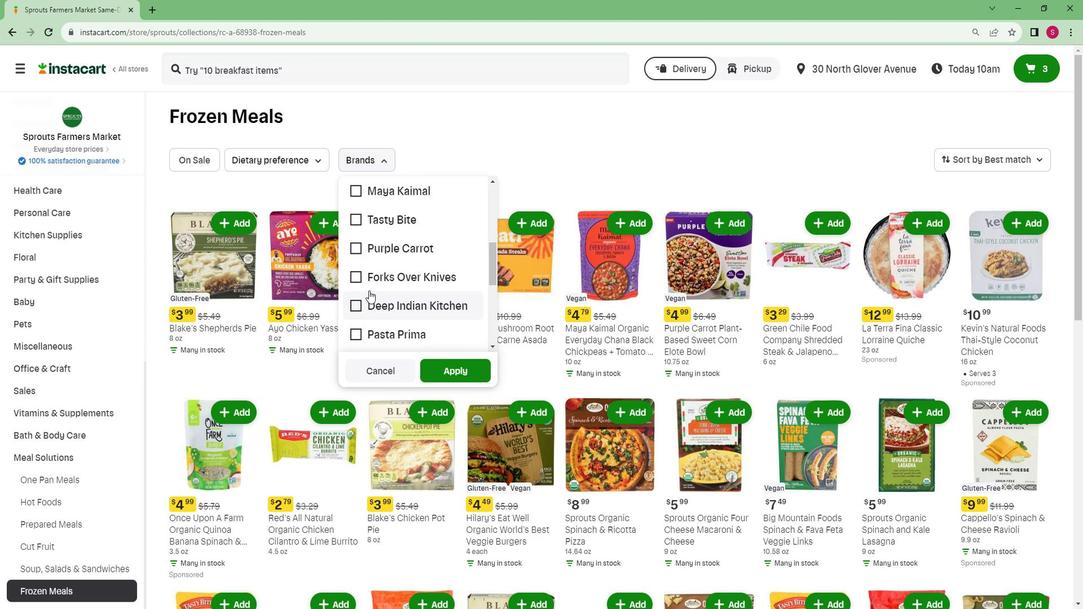 
Action: Mouse pressed left at (384, 282)
Screenshot: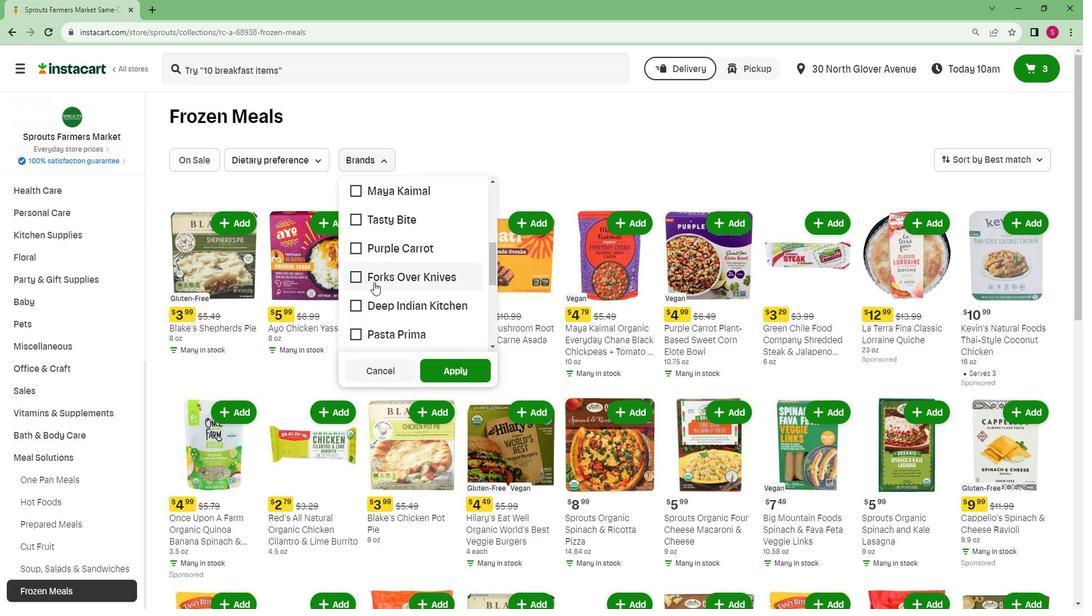 
Action: Mouse moved to (453, 355)
Screenshot: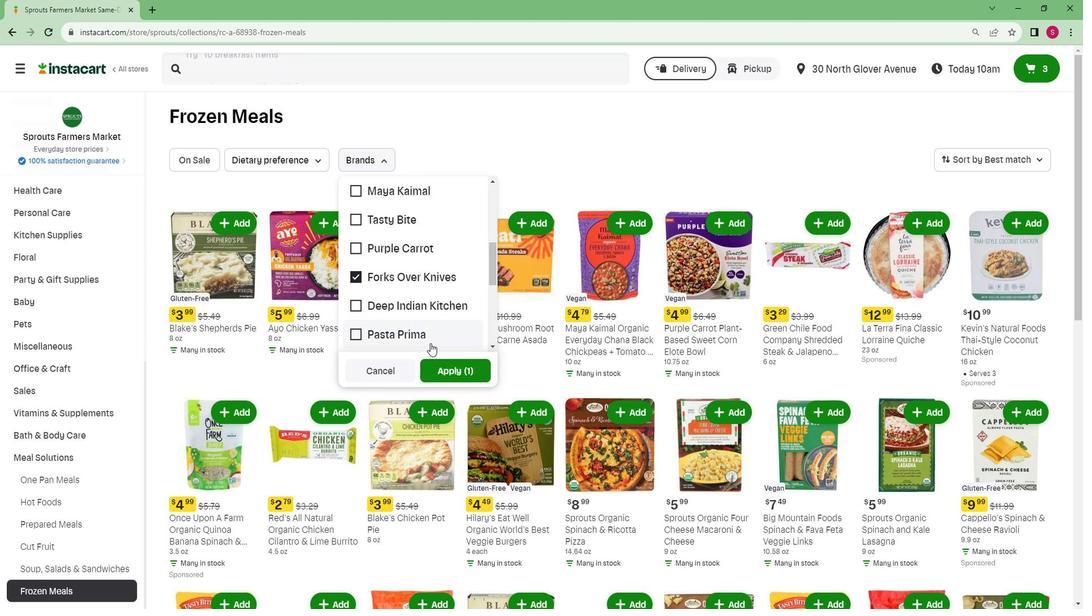 
Action: Mouse pressed left at (453, 355)
Screenshot: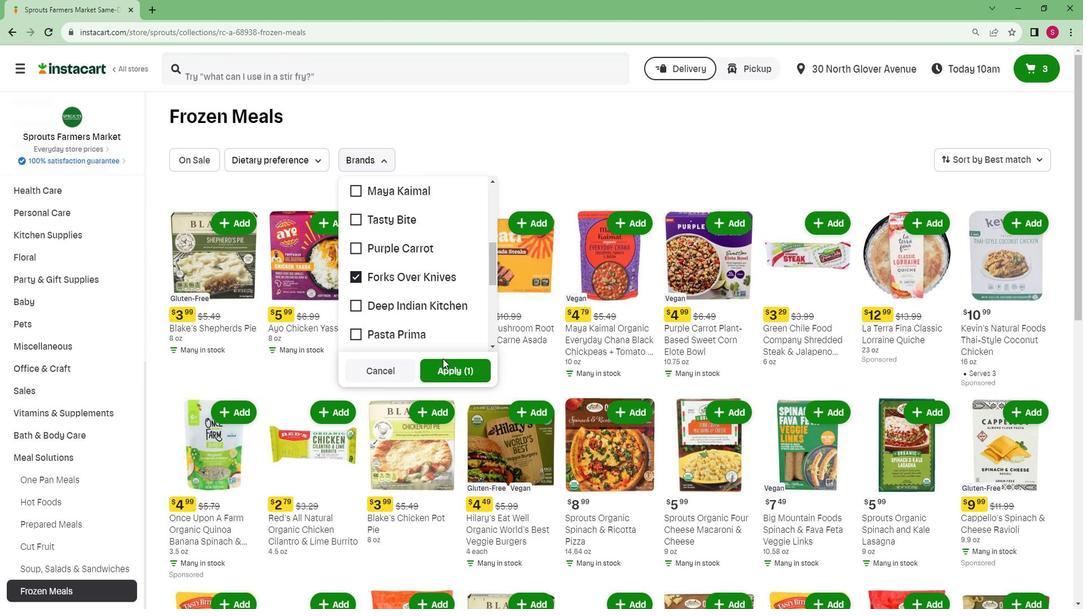 
Action: Mouse moved to (452, 360)
Screenshot: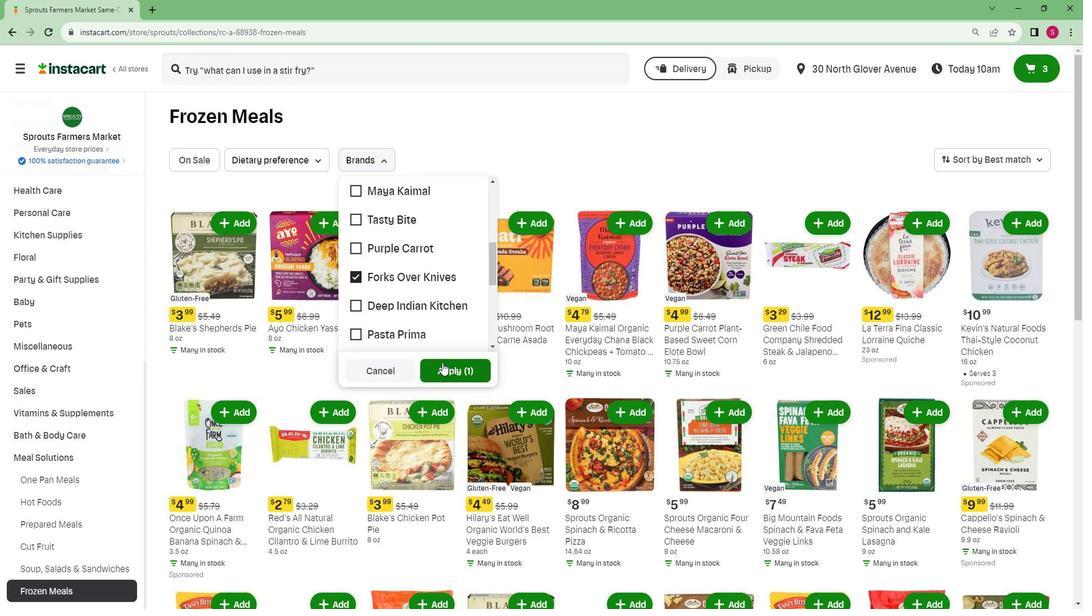 
Action: Mouse pressed left at (452, 360)
Screenshot: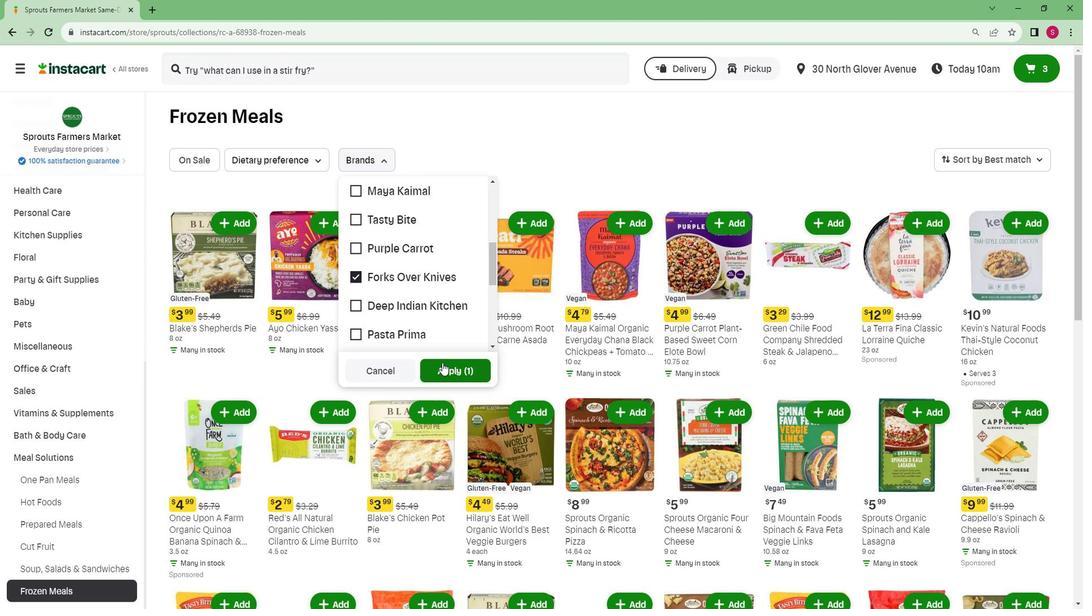 
Action: Mouse moved to (452, 361)
Screenshot: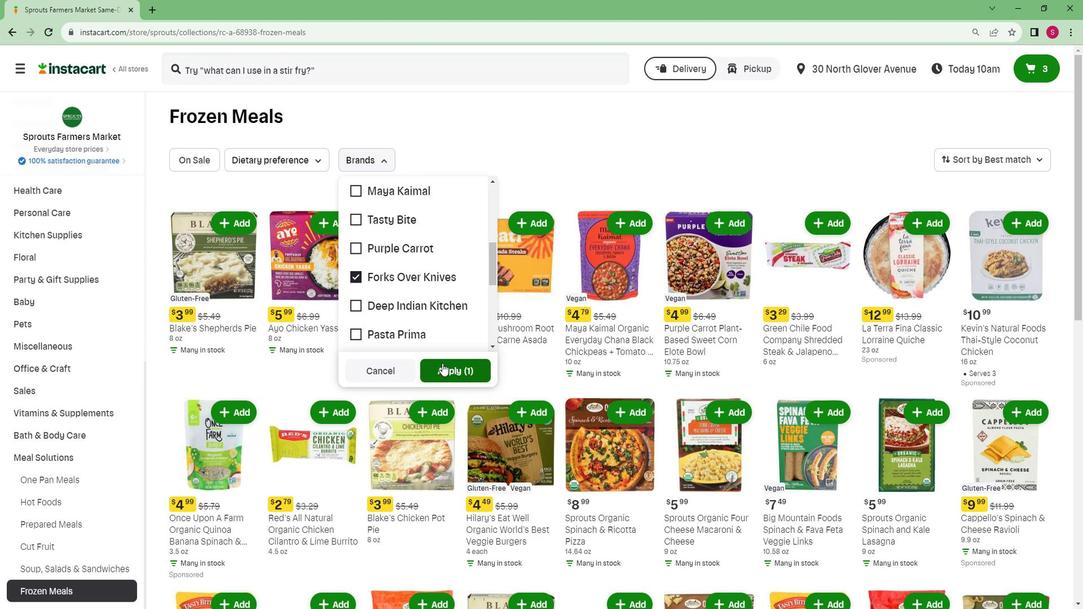 
